Task: Search for beaches in the Florida Keys between Key Largo, Florida, and Key West, Florida.
Action: Mouse moved to (316, 115)
Screenshot: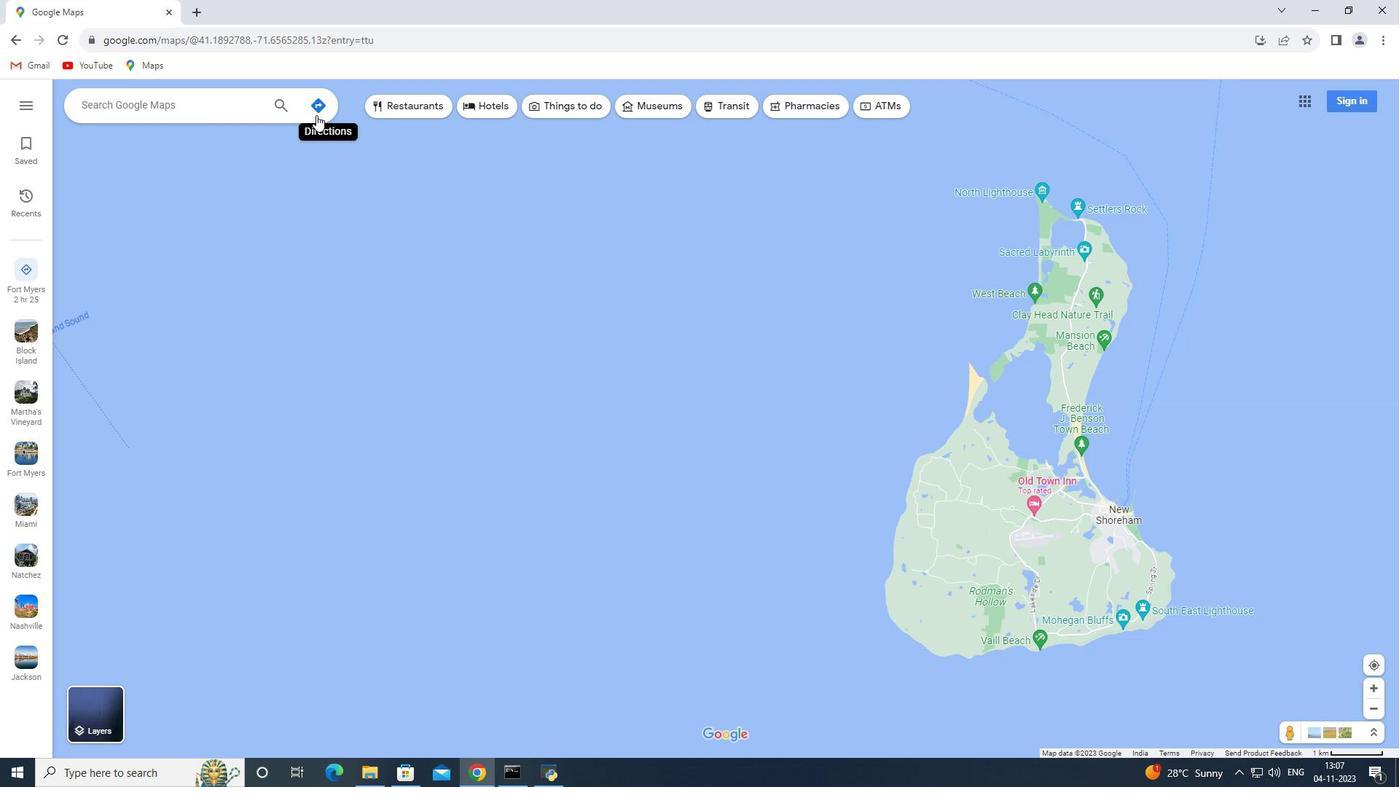 
Action: Mouse pressed left at (316, 115)
Screenshot: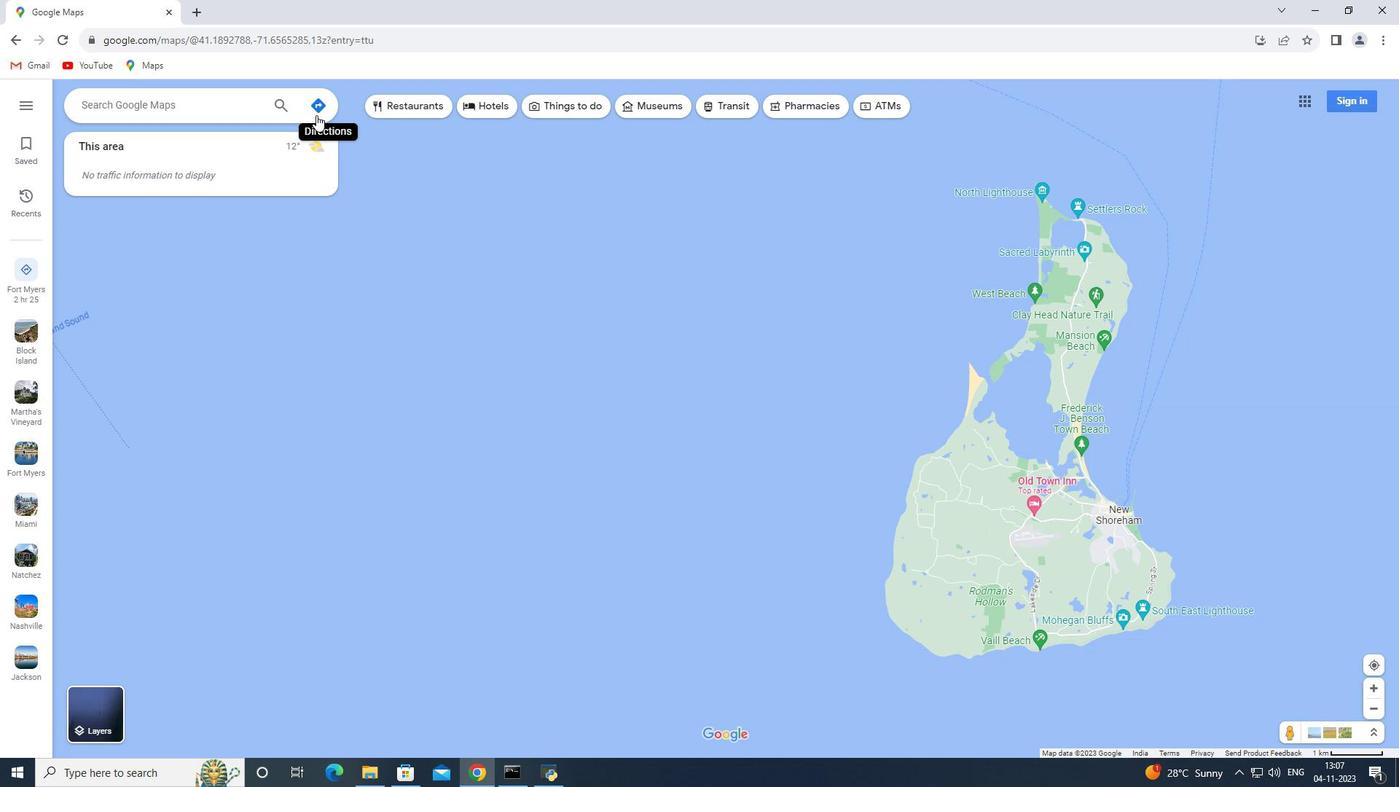 
Action: Mouse moved to (238, 147)
Screenshot: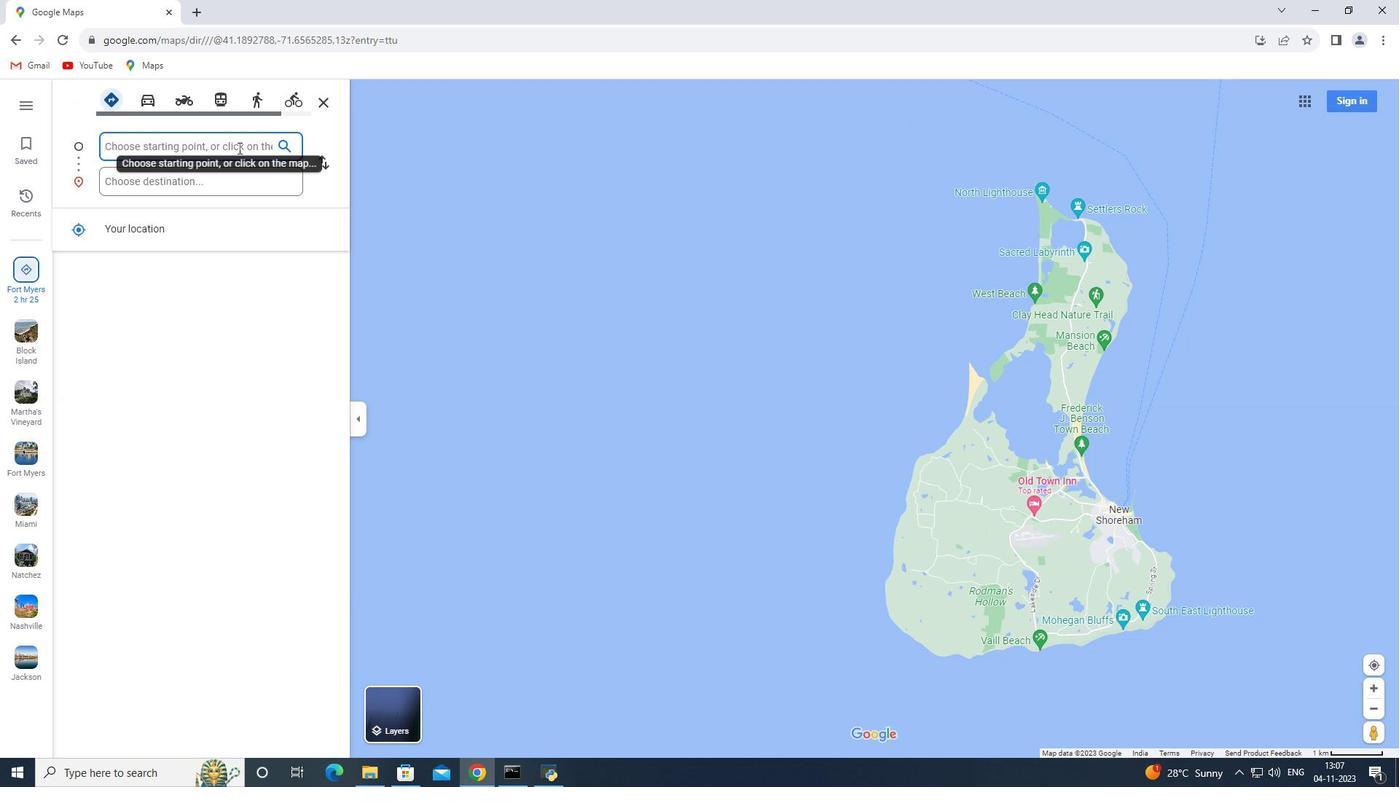 
Action: Key pressed <Key.shift>Key<Key.space><Key.shift>Largo,<Key.space><Key.shift>Florida
Screenshot: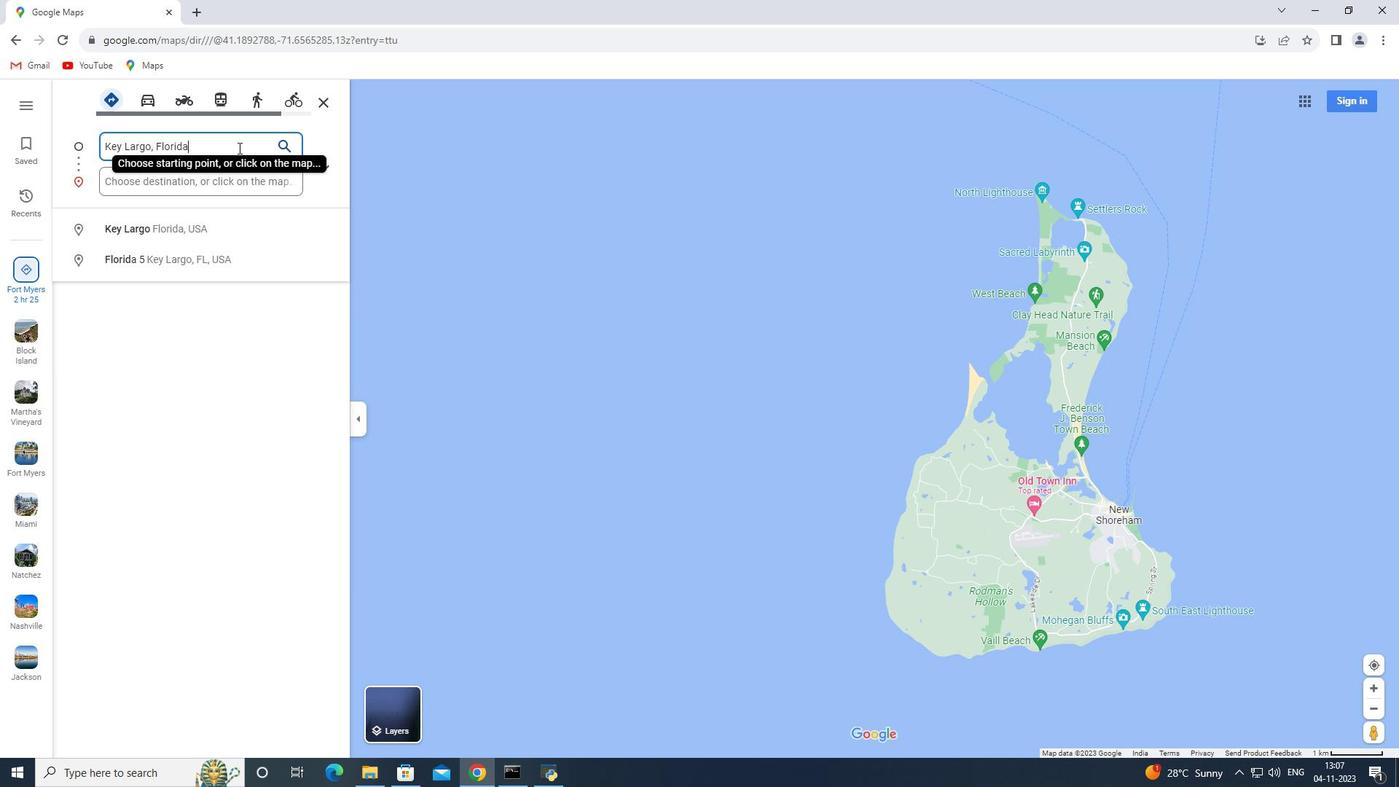 
Action: Mouse moved to (232, 175)
Screenshot: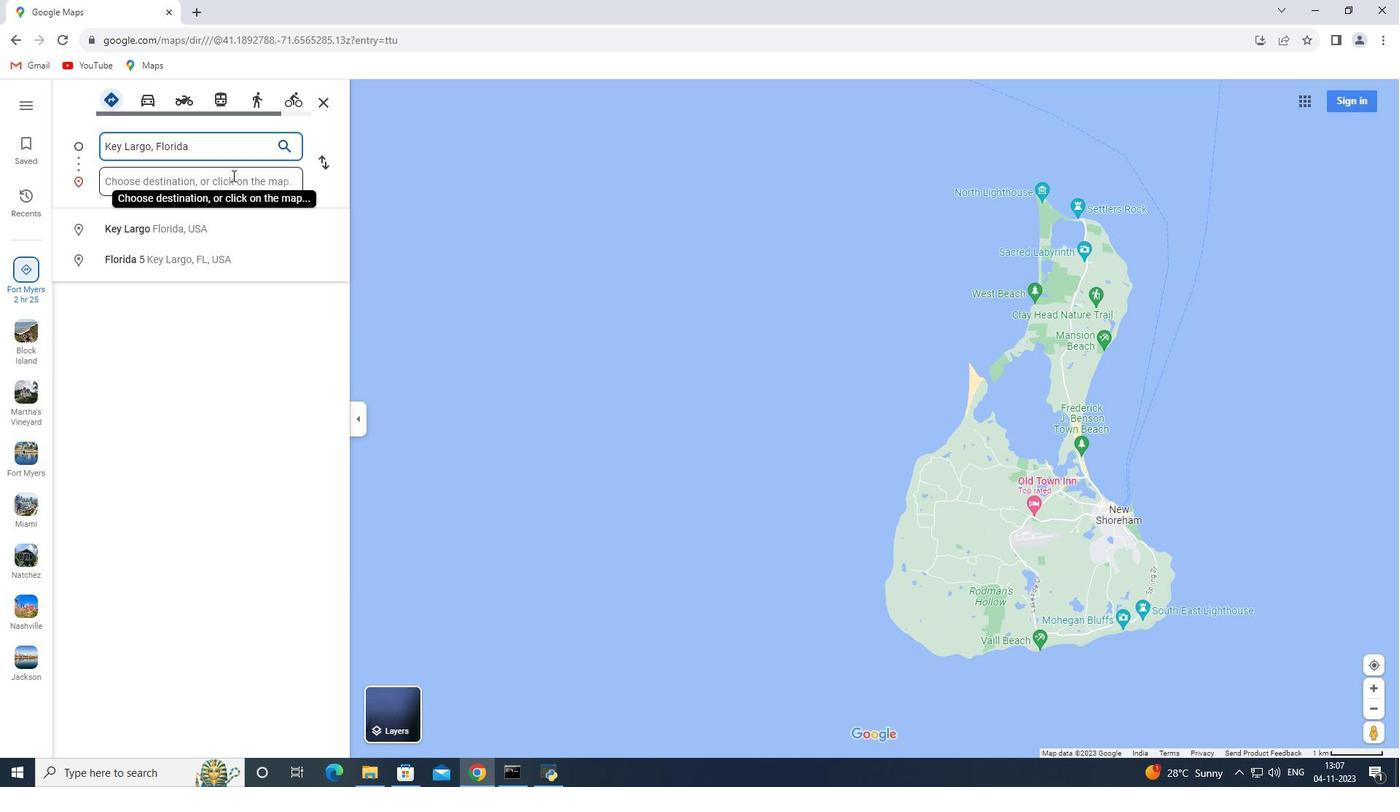 
Action: Mouse pressed left at (232, 175)
Screenshot: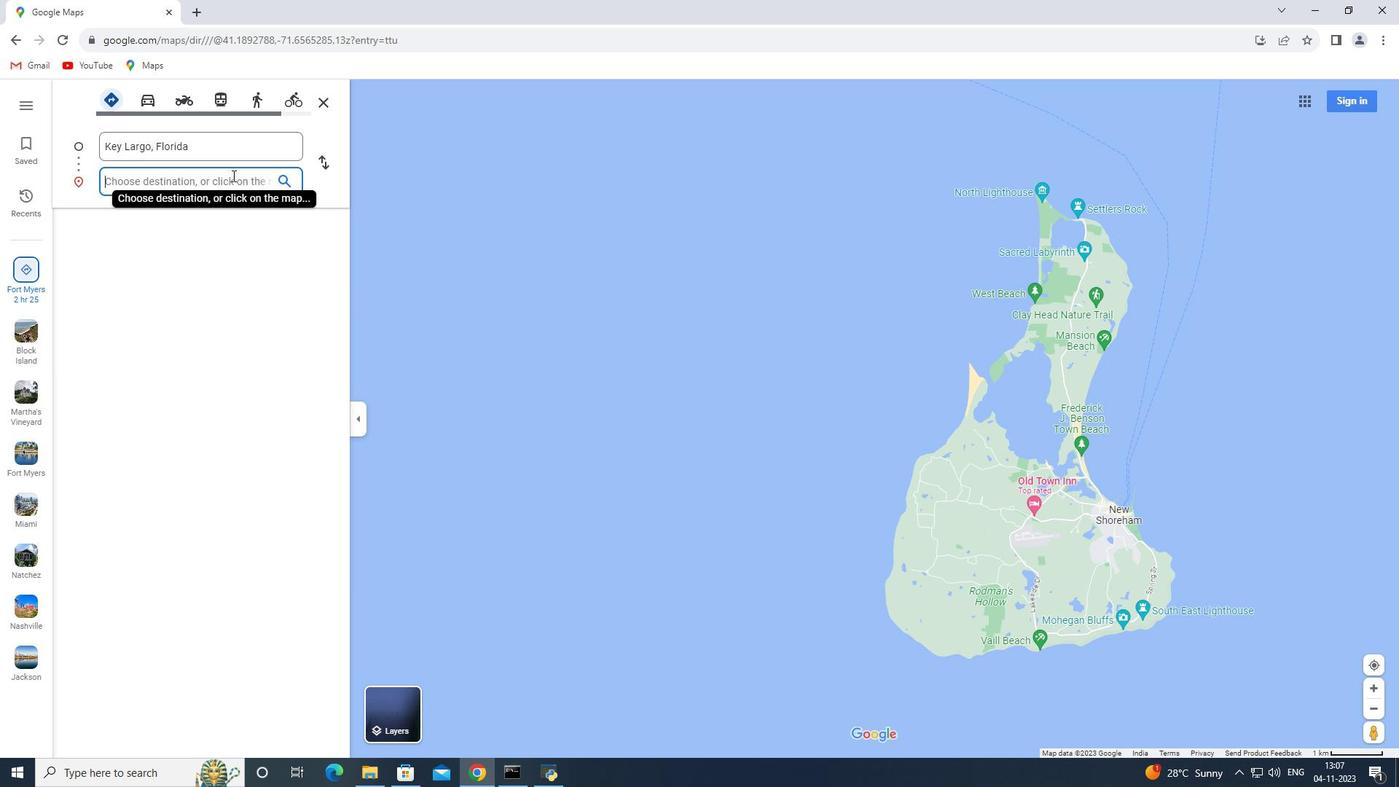 
Action: Key pressed <Key.shift>Key<Key.space><Key.shift>West,<Key.space><Key.shift><Key.shift><Key.shift><Key.shift><Key.shift><Key.shift><Key.shift>Florida<Key.enter>
Screenshot: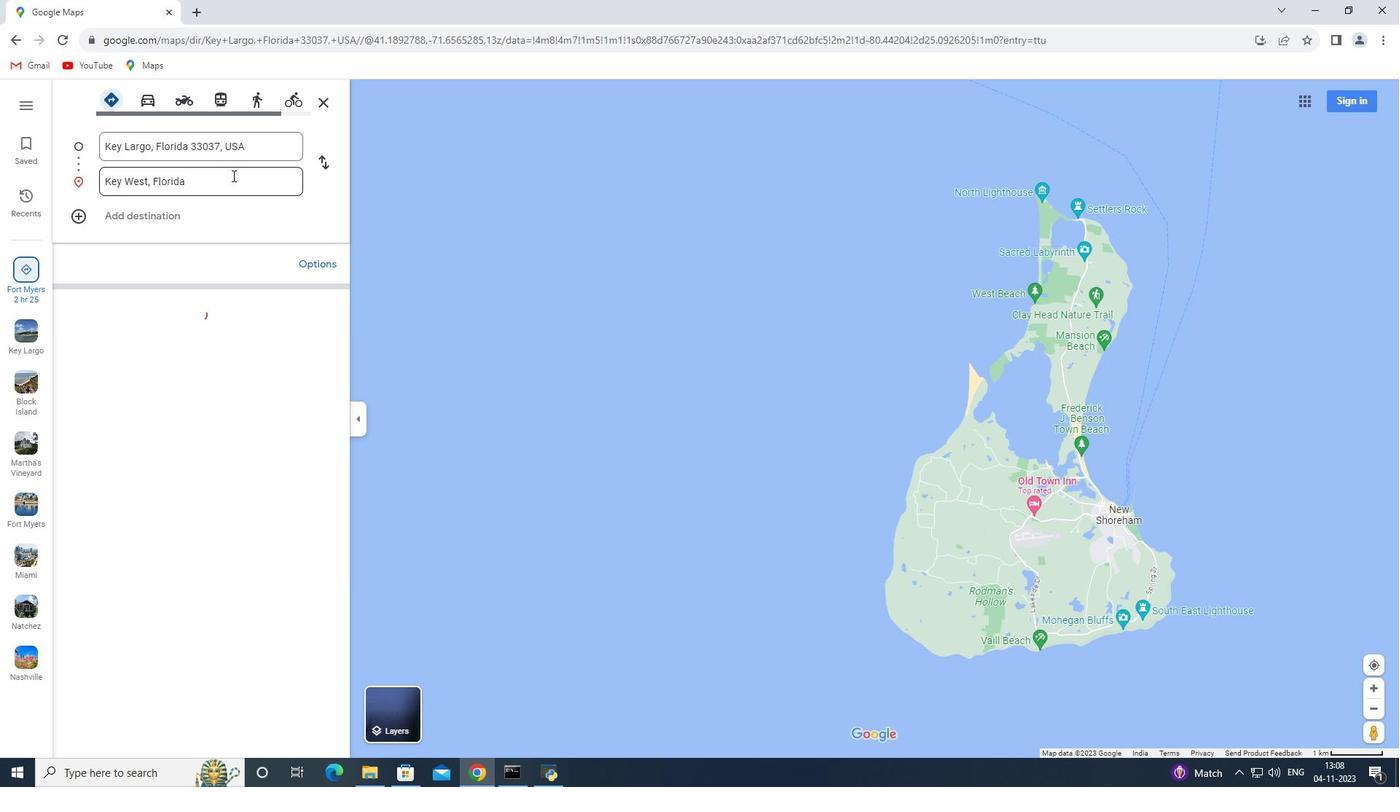 
Action: Mouse moved to (707, 107)
Screenshot: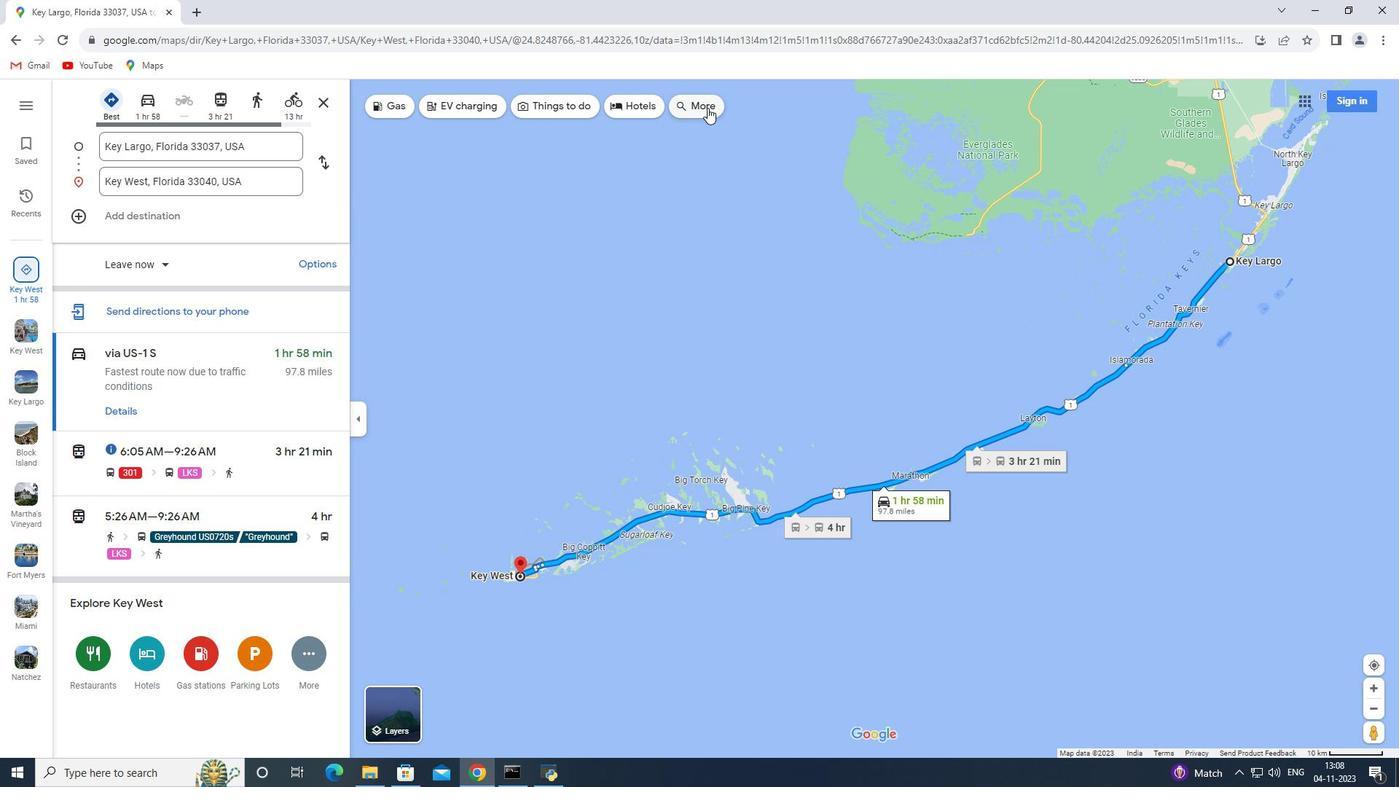 
Action: Mouse pressed left at (707, 107)
Screenshot: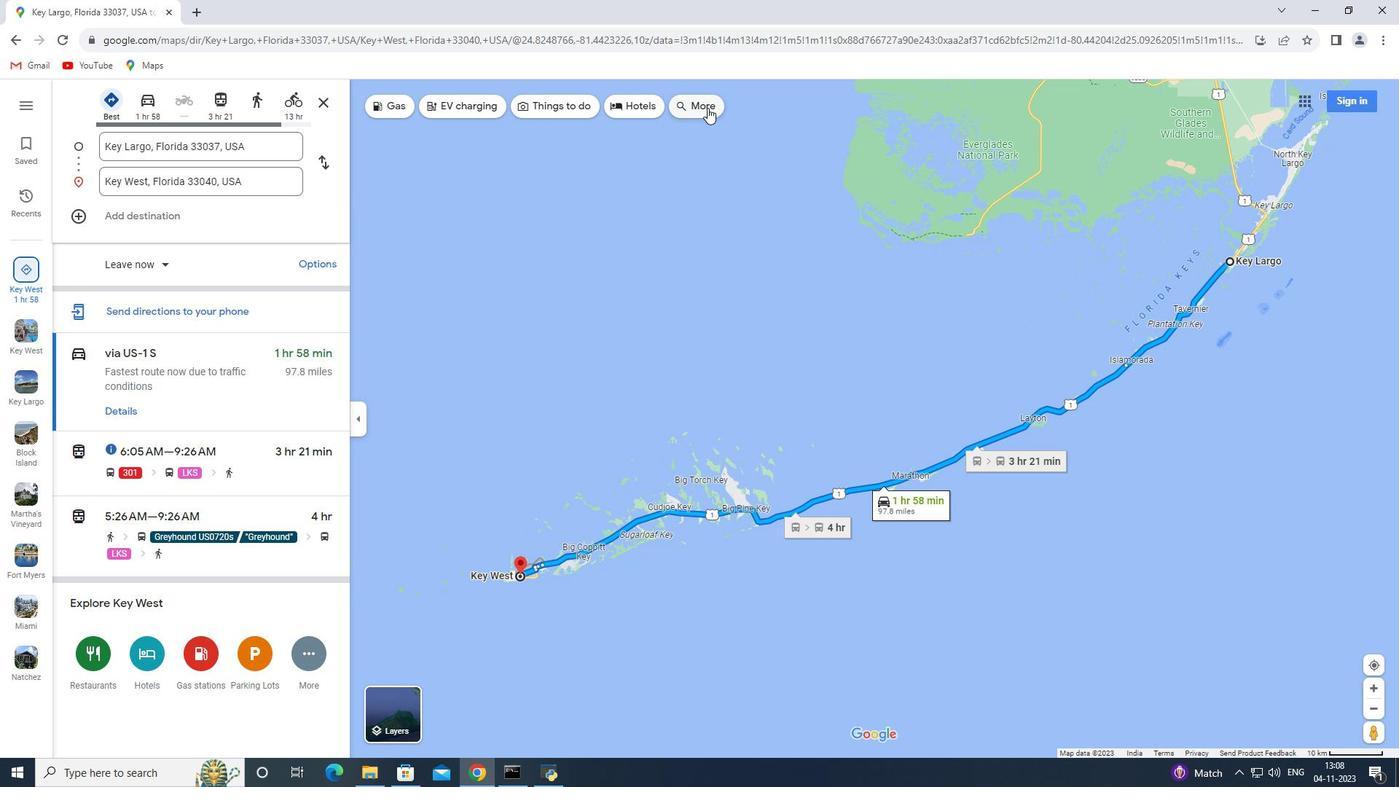 
Action: Mouse moved to (118, 99)
Screenshot: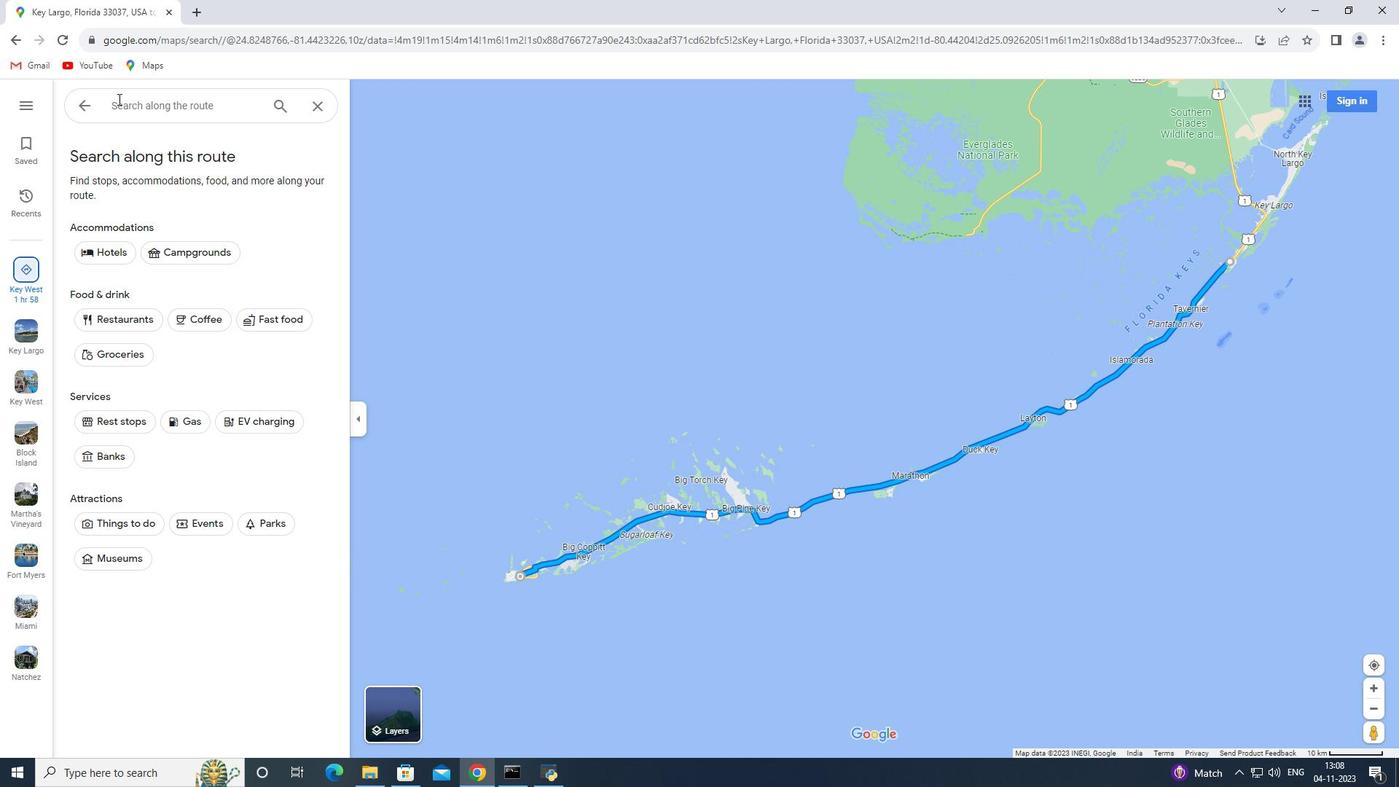 
Action: Mouse pressed left at (118, 99)
Screenshot: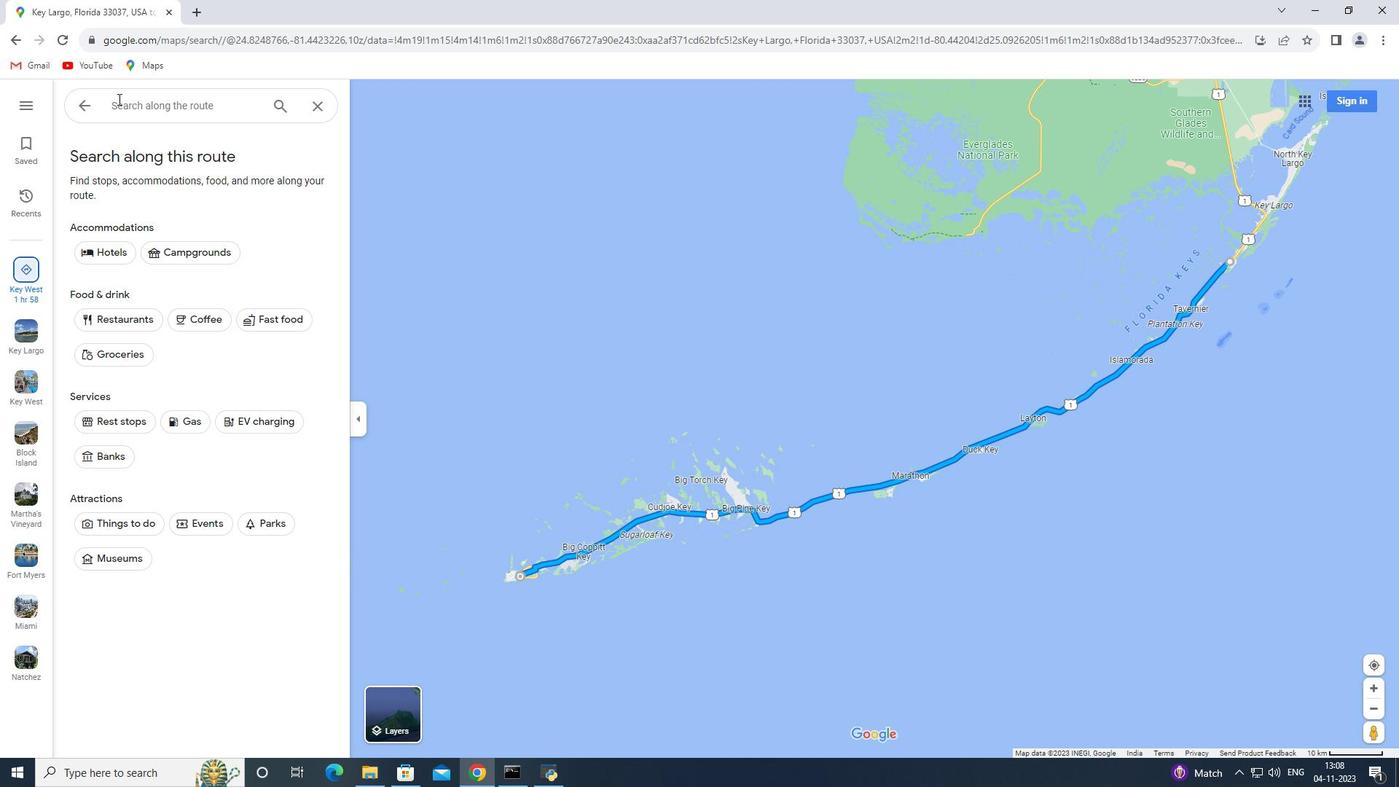 
Action: Key pressed beaches<Key.space>in<Key.space>the<Key.space><Key.shift>Florida<Key.space><Key.shift>Keys<Key.enter>
Screenshot: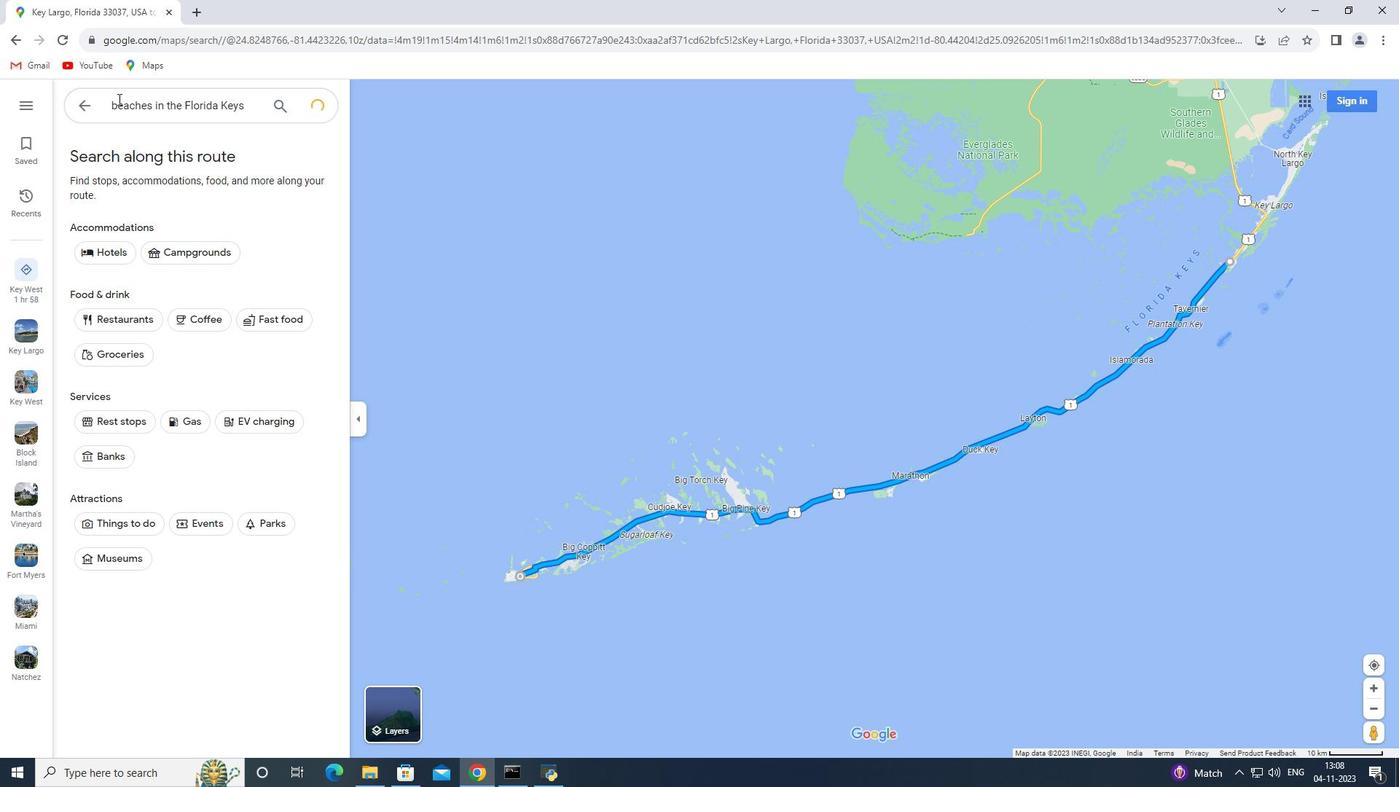 
Action: Mouse moved to (130, 122)
Screenshot: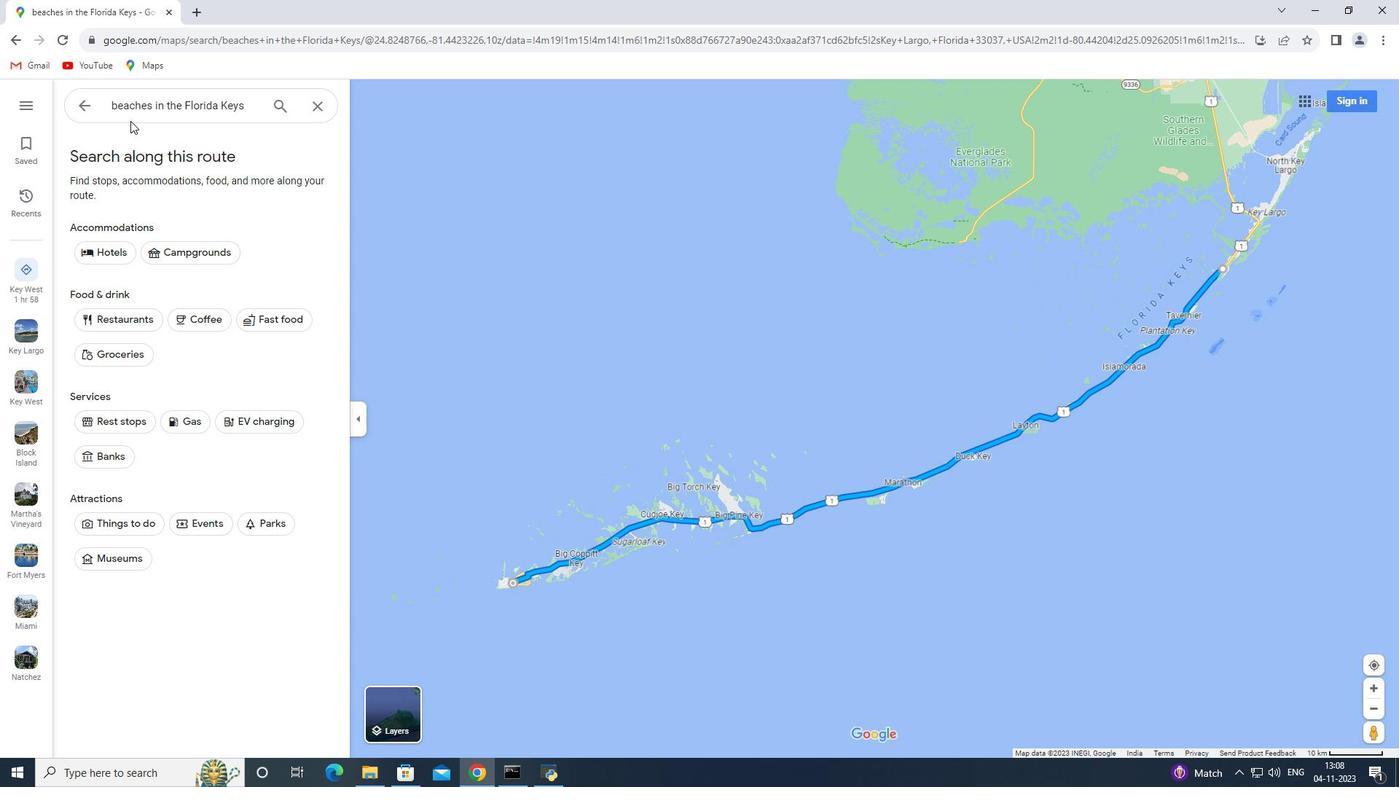 
